 Task: Share confidential client data securely with your team.
Action: Mouse moved to (100, 95)
Screenshot: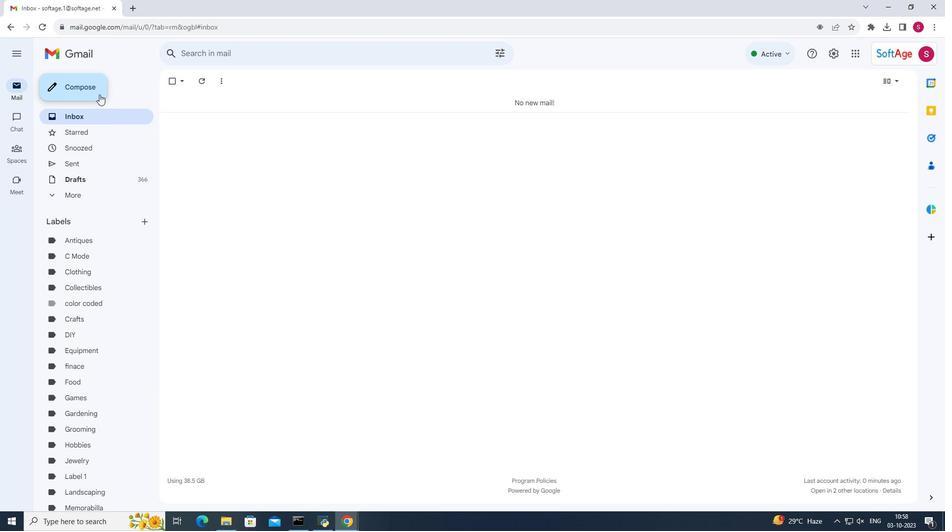 
Action: Mouse pressed left at (100, 95)
Screenshot: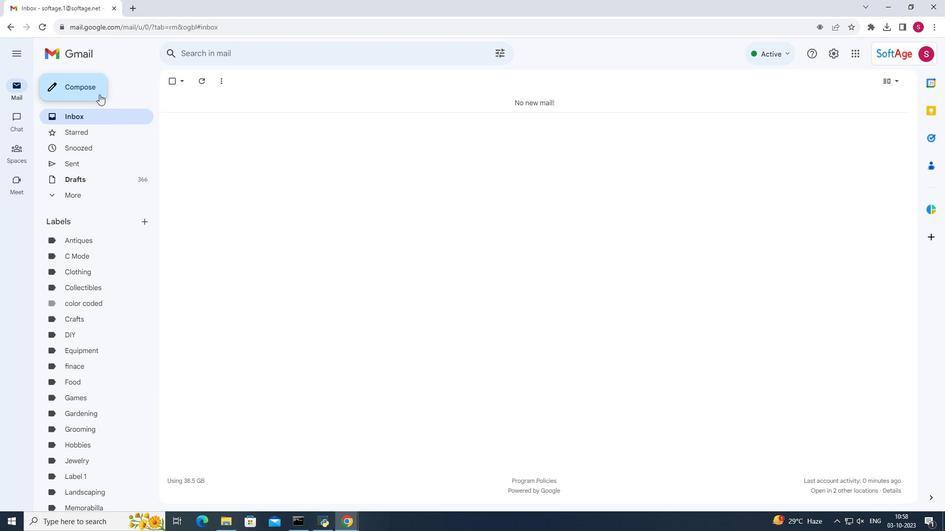 
Action: Mouse moved to (645, 239)
Screenshot: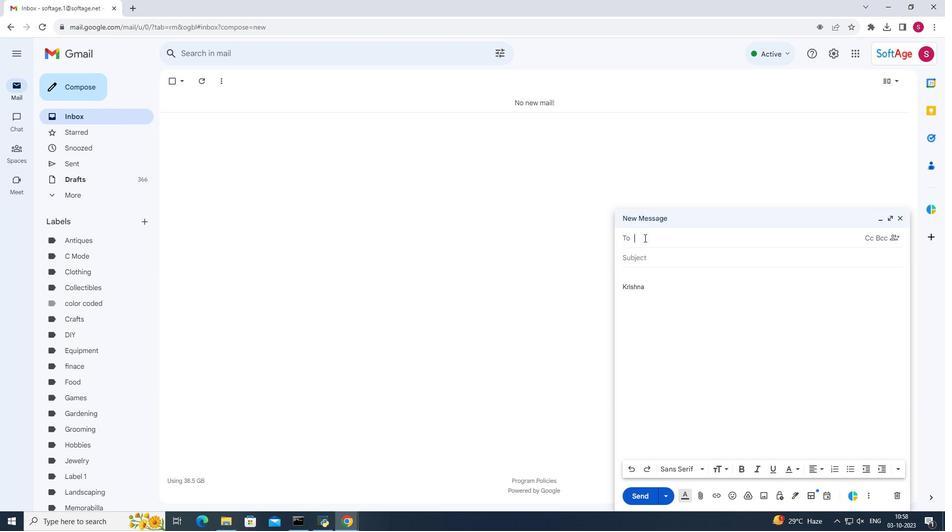 
Action: Mouse pressed left at (645, 239)
Screenshot: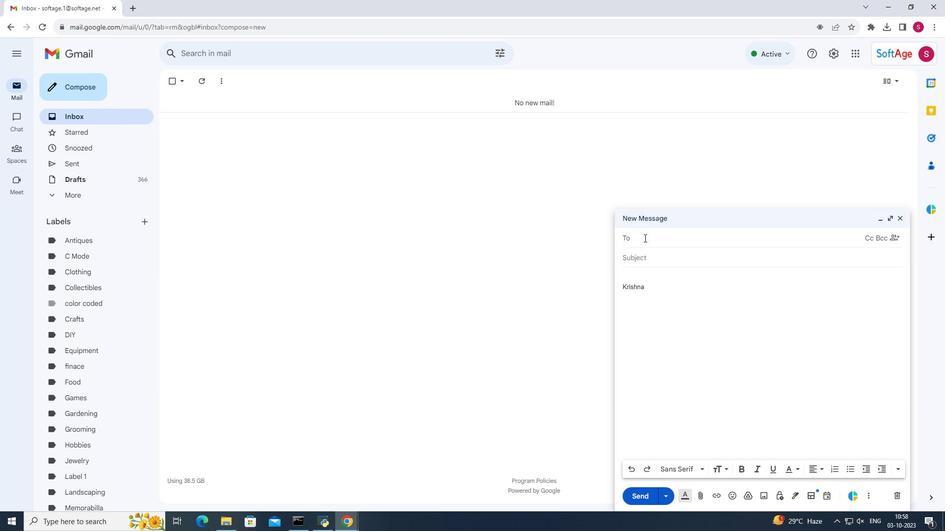 
Action: Mouse moved to (645, 242)
Screenshot: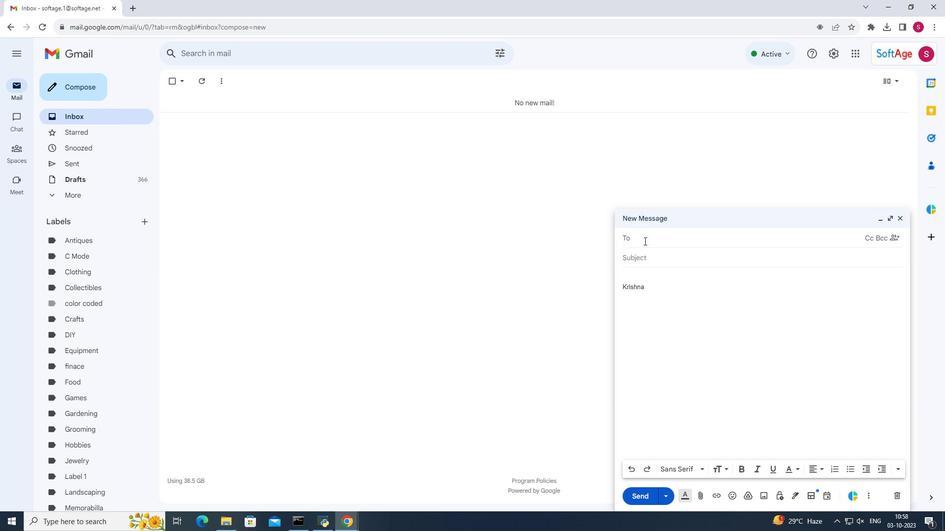 
Action: Key pressed s
Screenshot: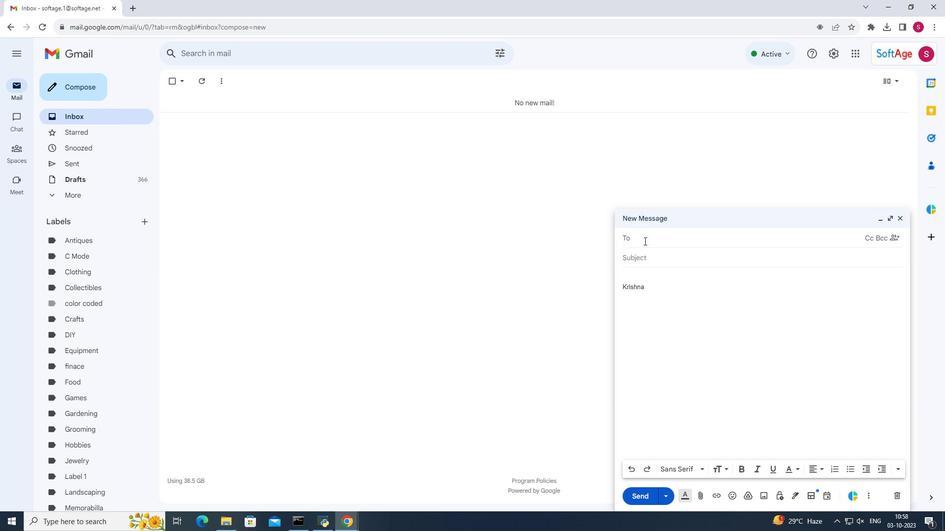 
Action: Mouse moved to (668, 285)
Screenshot: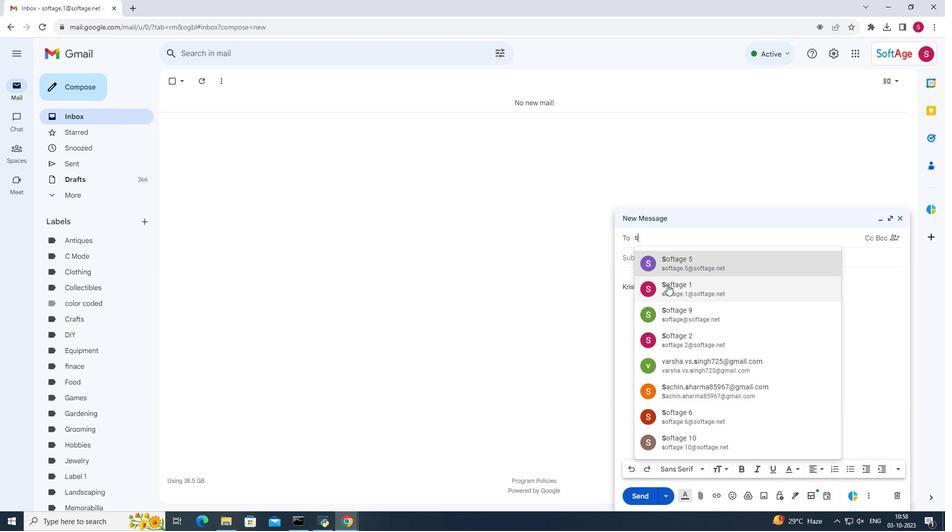 
Action: Mouse pressed left at (668, 285)
Screenshot: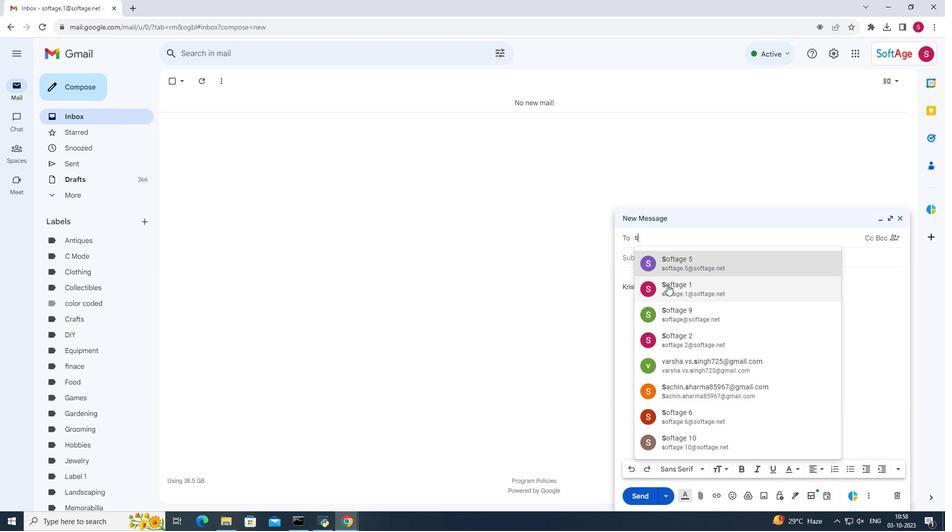 
Action: Mouse moved to (662, 271)
Screenshot: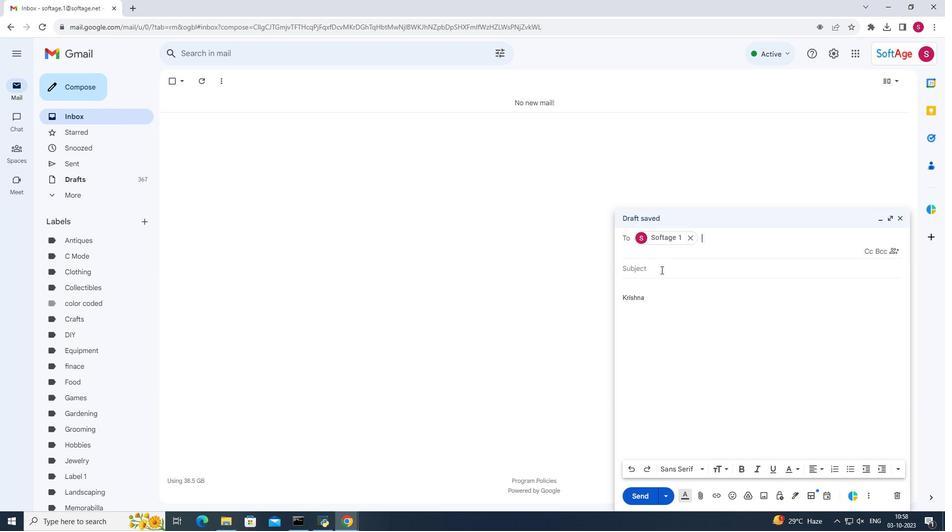 
Action: Mouse pressed left at (662, 271)
Screenshot: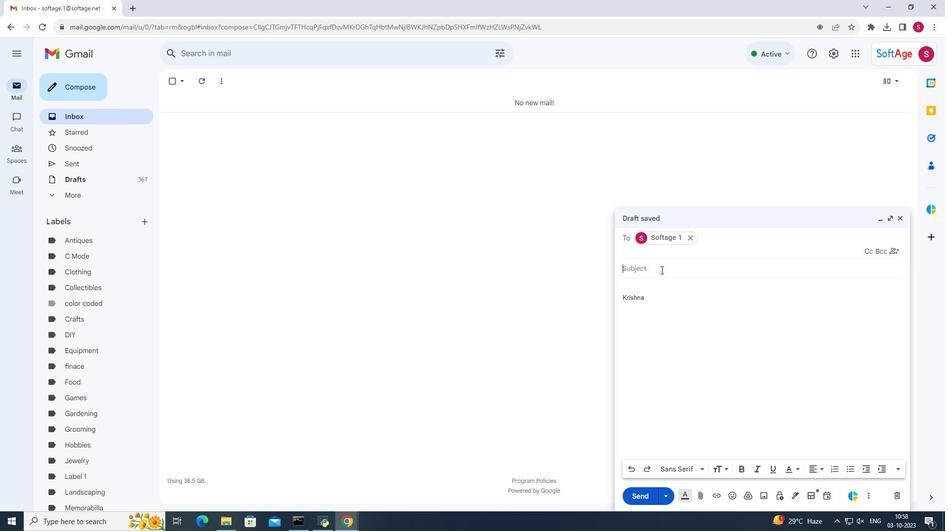 
Action: Key pressed client<Key.space>data
Screenshot: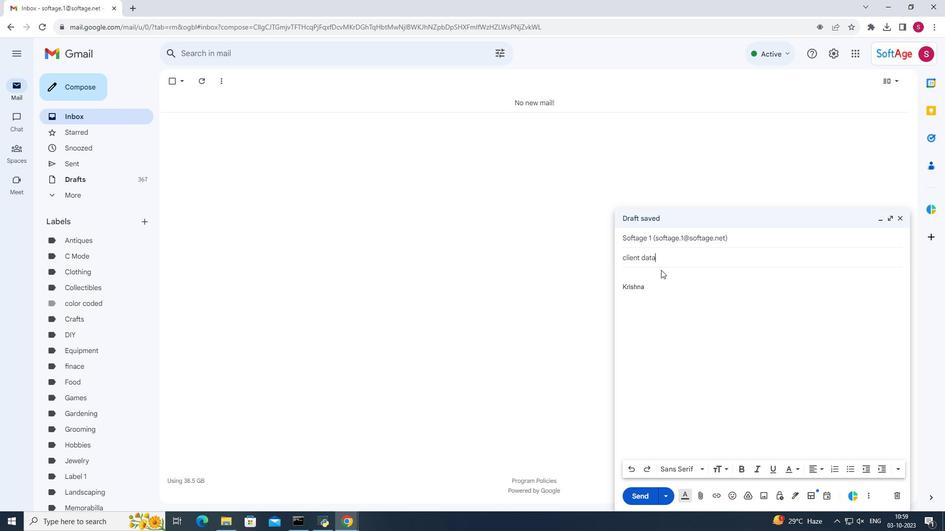 
Action: Mouse moved to (658, 289)
Screenshot: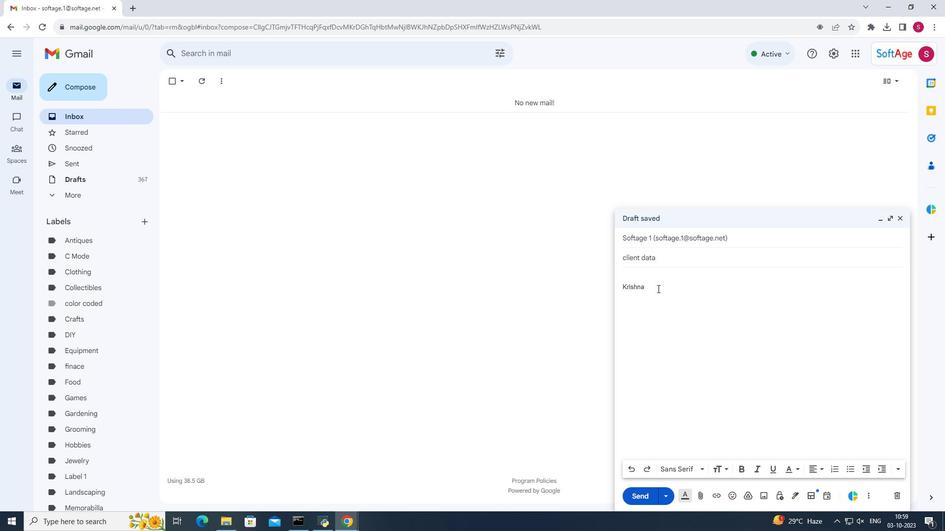 
Action: Mouse pressed left at (658, 289)
Screenshot: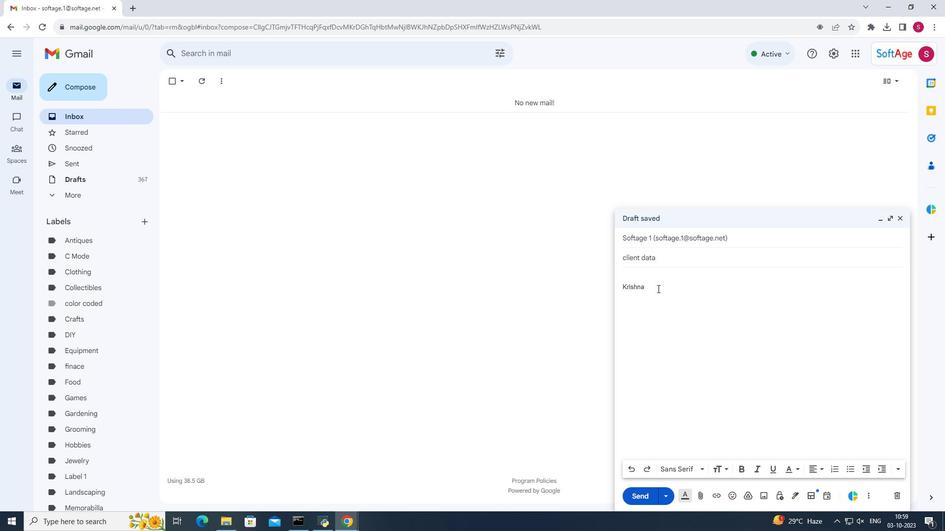 
Action: Mouse moved to (607, 288)
Screenshot: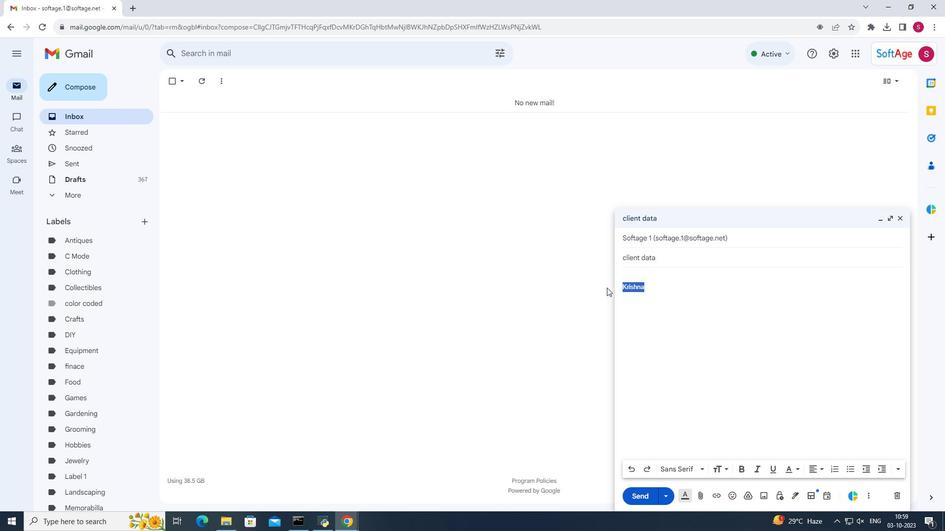 
Action: Key pressed <Key.backspace>
Screenshot: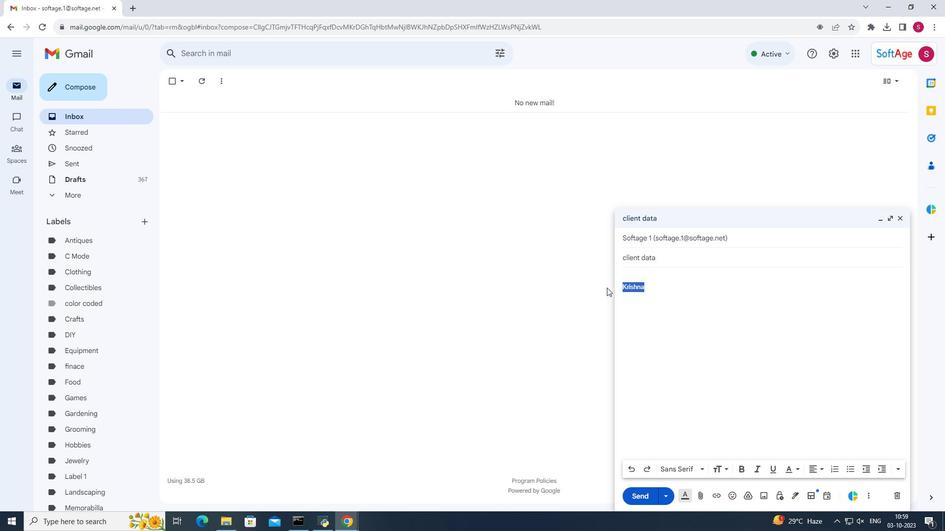 
Action: Mouse moved to (700, 501)
Screenshot: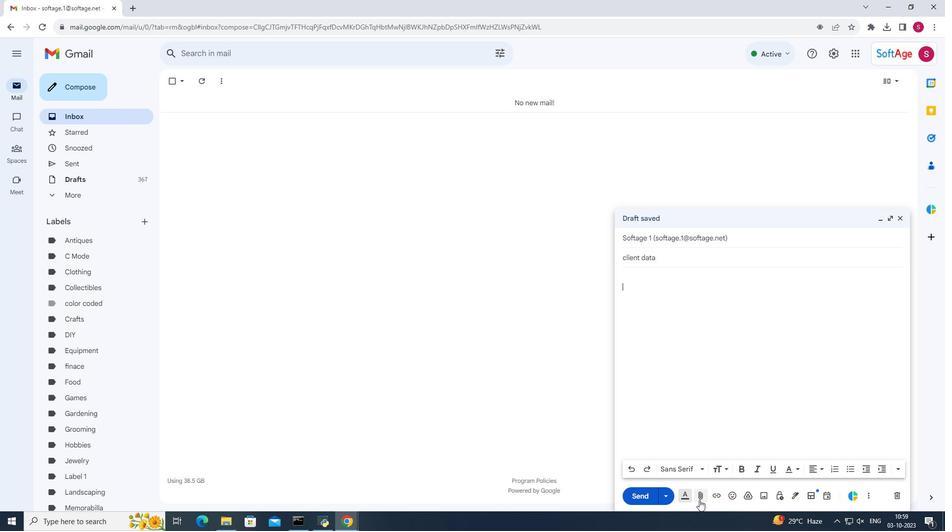 
Action: Mouse pressed left at (700, 501)
Screenshot: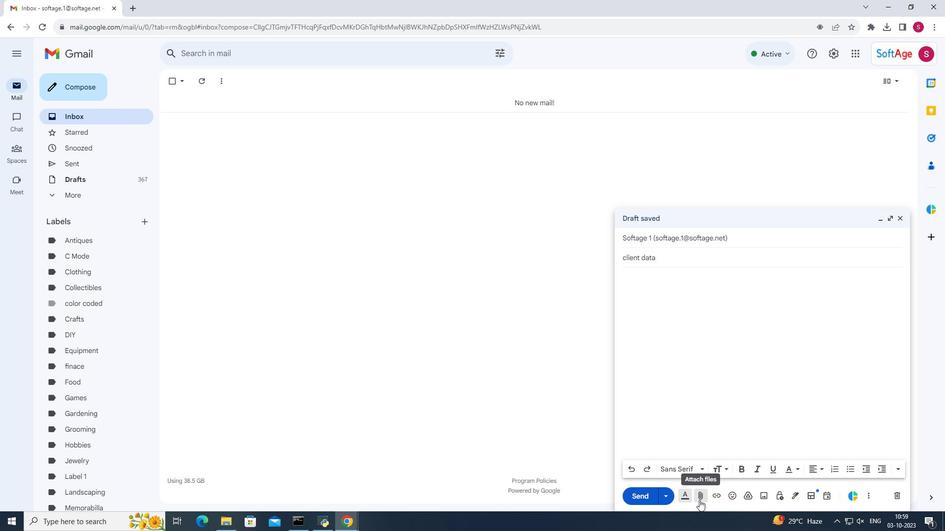 
Action: Mouse moved to (162, 82)
Screenshot: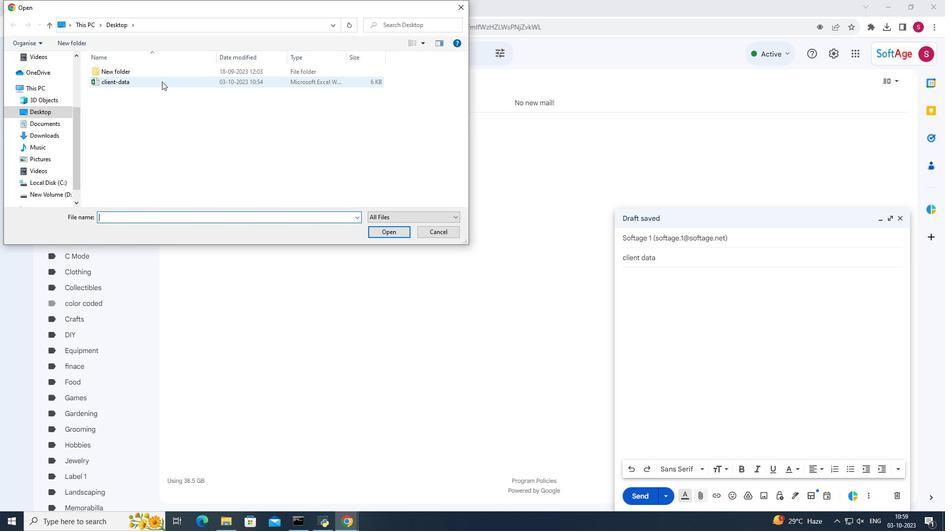 
Action: Mouse pressed left at (162, 82)
Screenshot: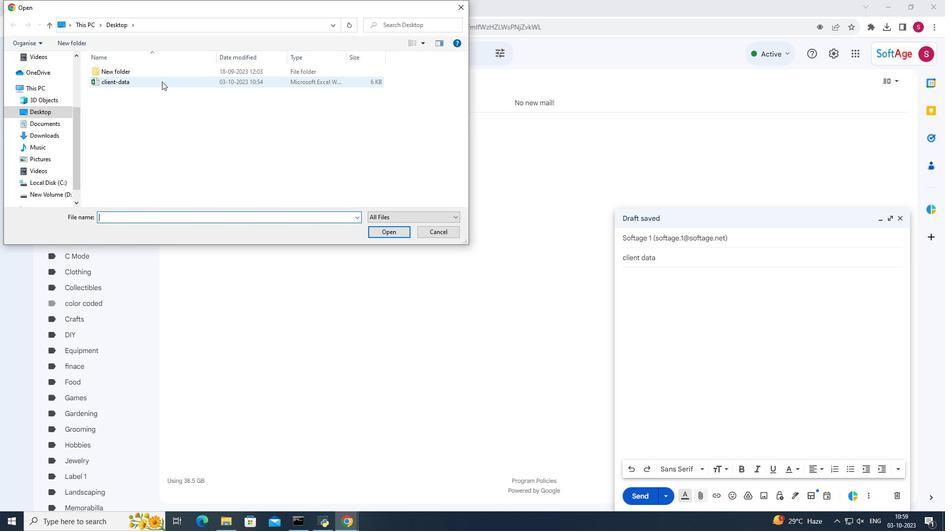 
Action: Mouse moved to (389, 233)
Screenshot: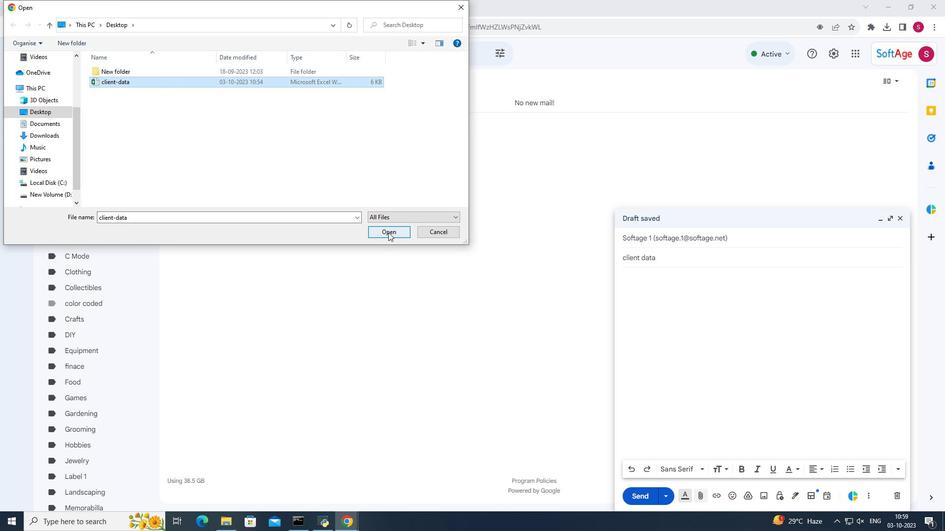 
Action: Mouse pressed left at (389, 233)
Screenshot: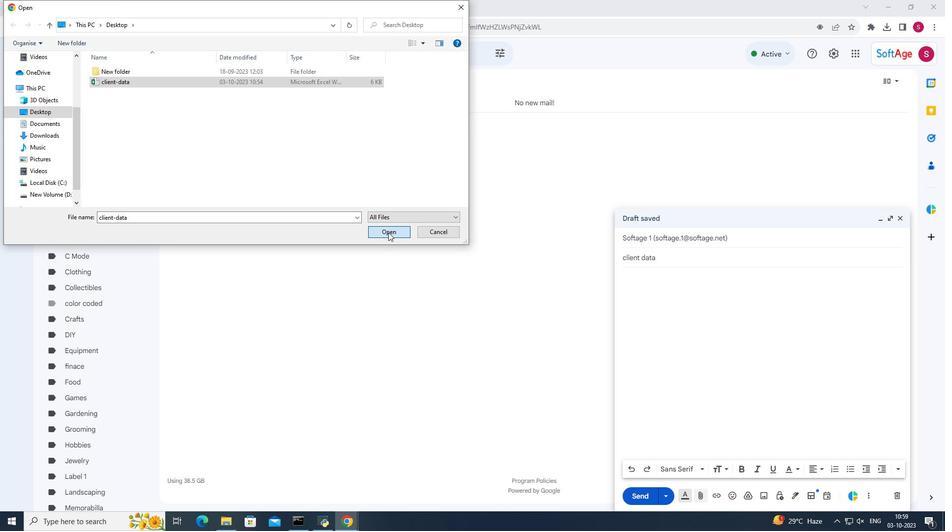 
Action: Mouse moved to (782, 499)
Screenshot: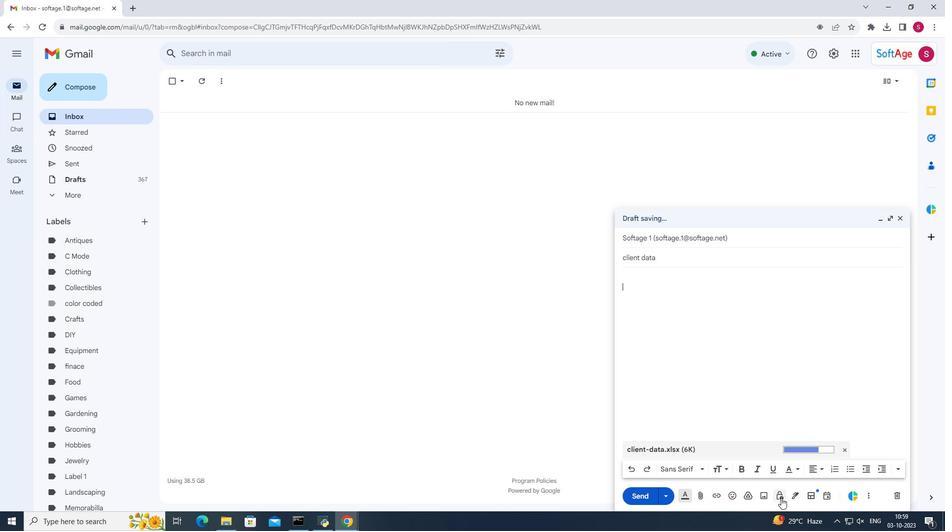 
Action: Mouse pressed left at (782, 499)
Screenshot: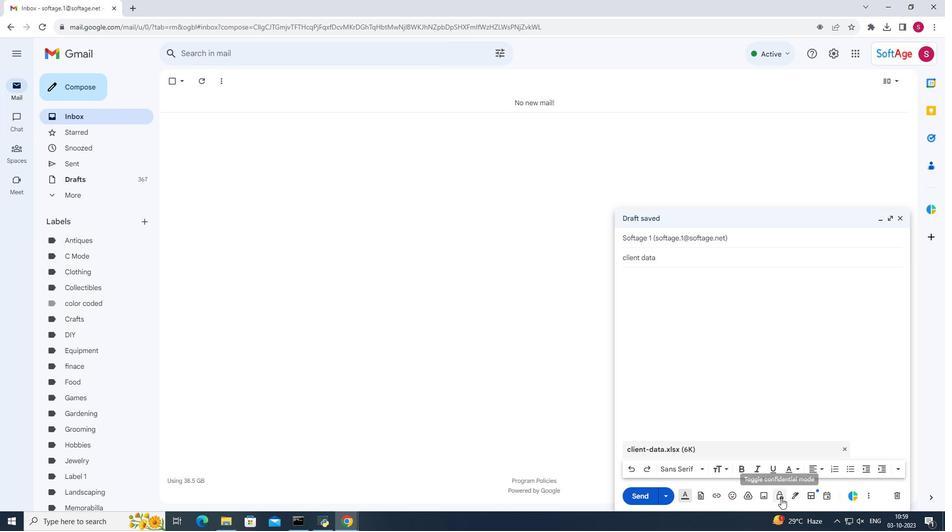 
Action: Mouse moved to (468, 277)
Screenshot: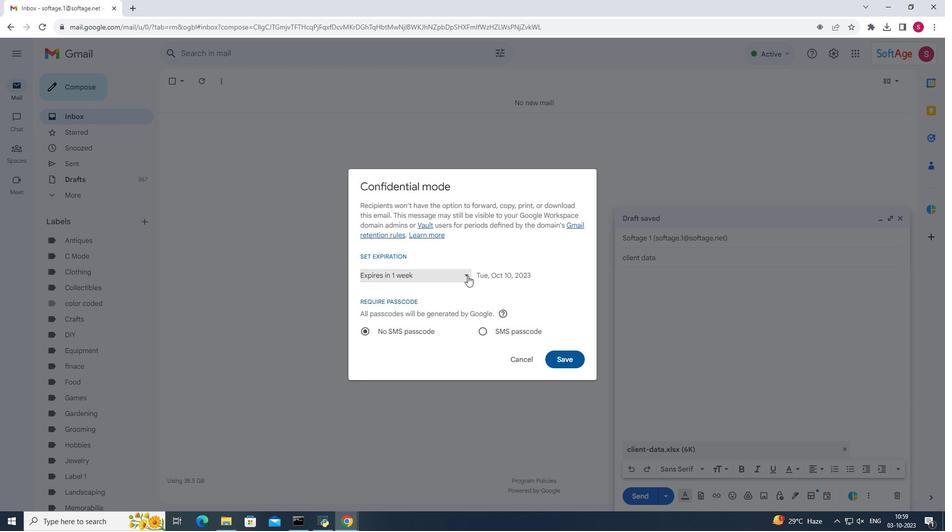 
Action: Mouse pressed left at (468, 277)
Screenshot: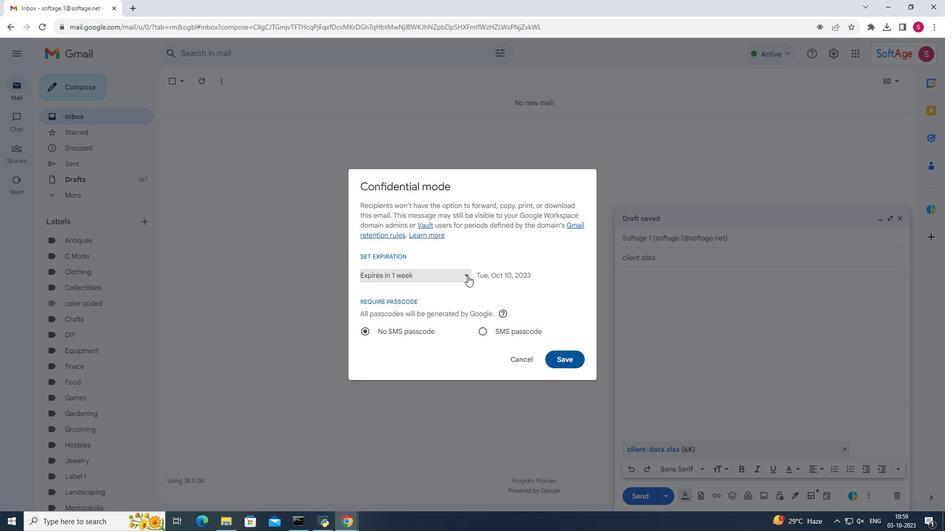 
Action: Mouse moved to (441, 277)
Screenshot: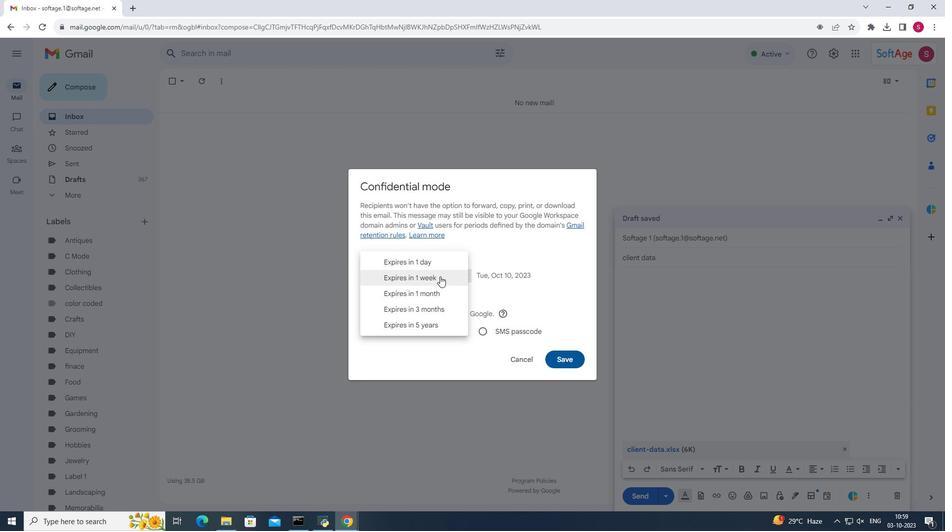 
Action: Mouse pressed left at (441, 277)
Screenshot: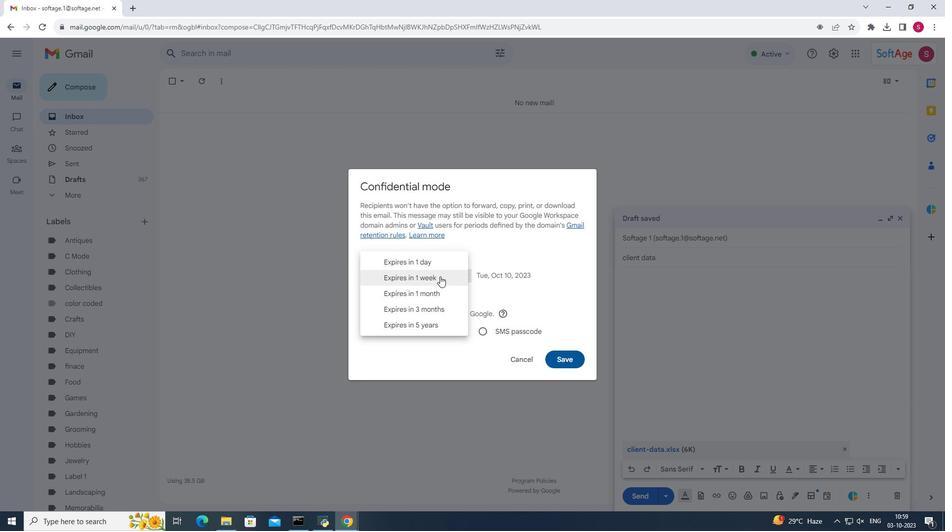 
Action: Mouse moved to (488, 331)
Screenshot: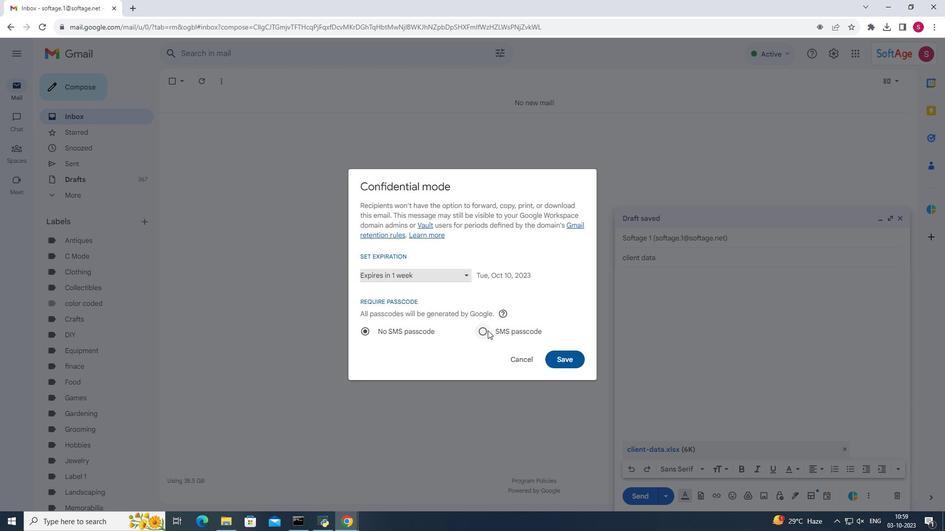 
Action: Mouse pressed left at (488, 331)
Screenshot: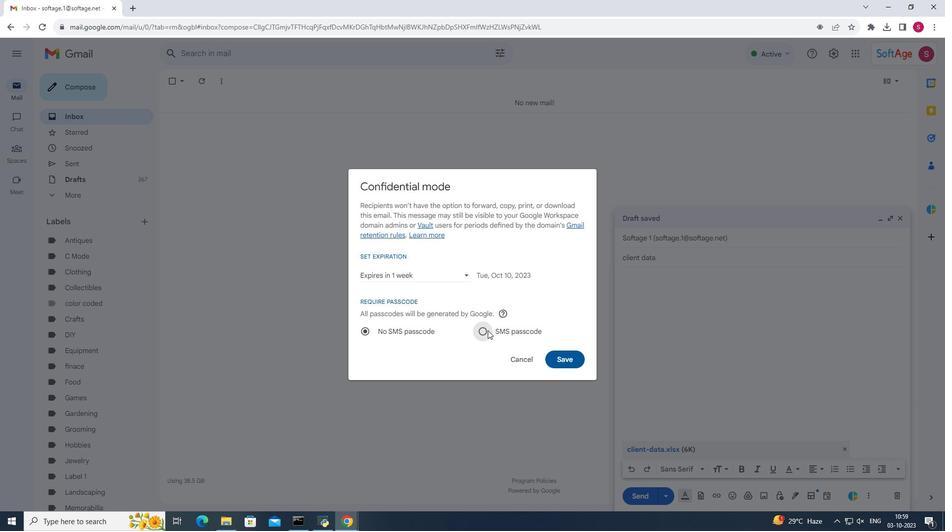 
Action: Mouse moved to (567, 362)
Screenshot: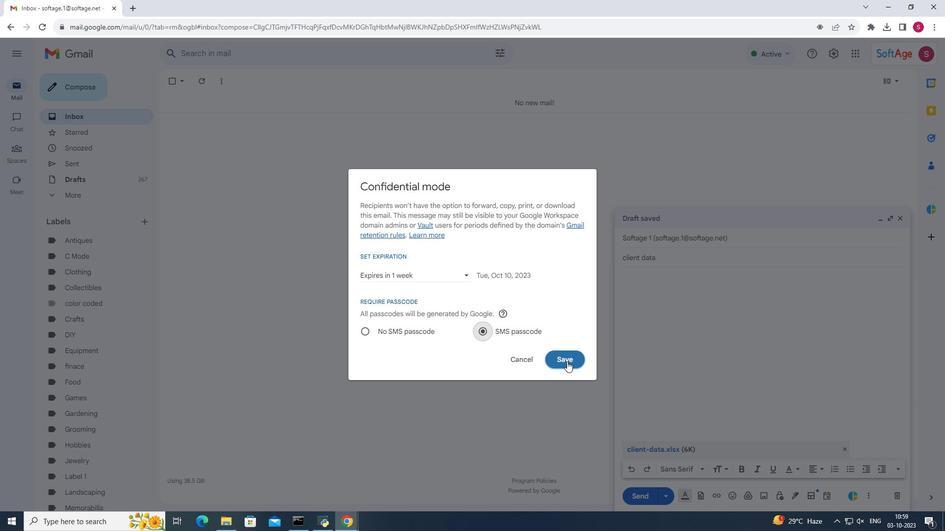 
Action: Mouse pressed left at (567, 362)
Screenshot: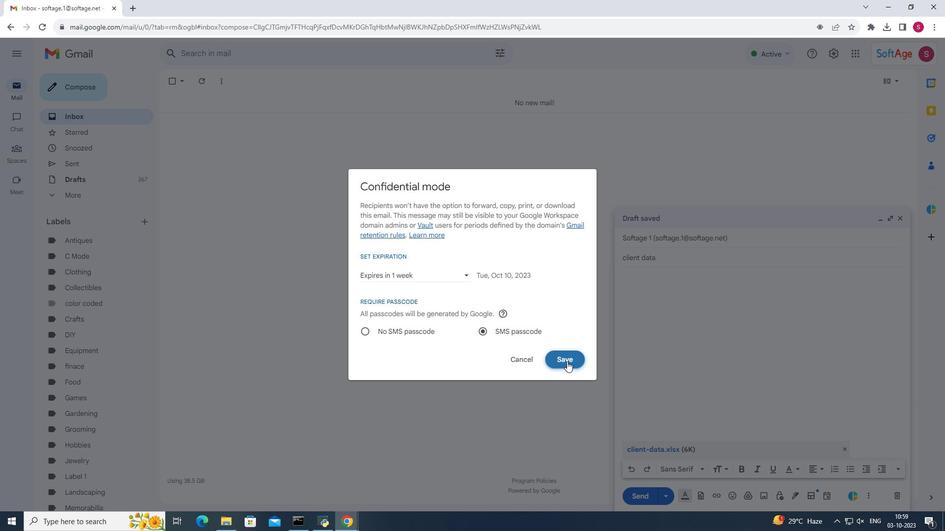 
Action: Mouse moved to (647, 495)
Screenshot: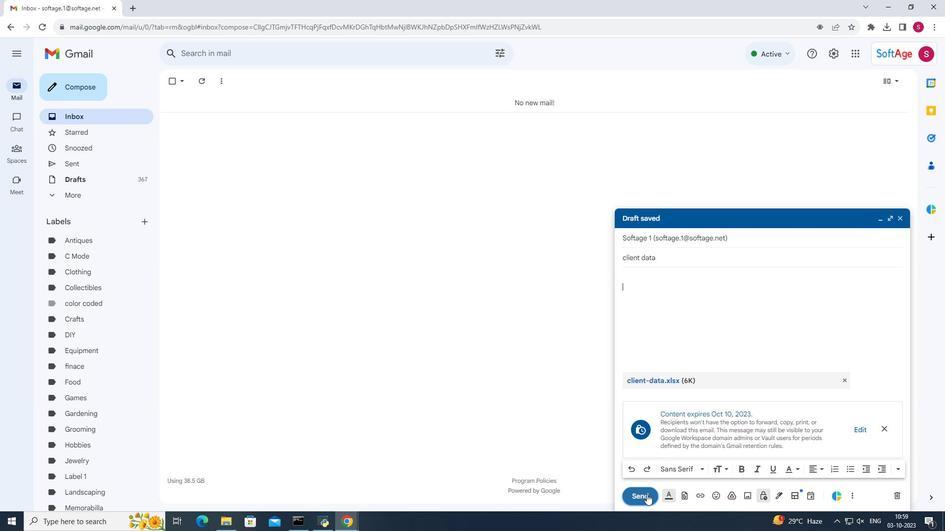 
Action: Mouse pressed left at (647, 495)
Screenshot: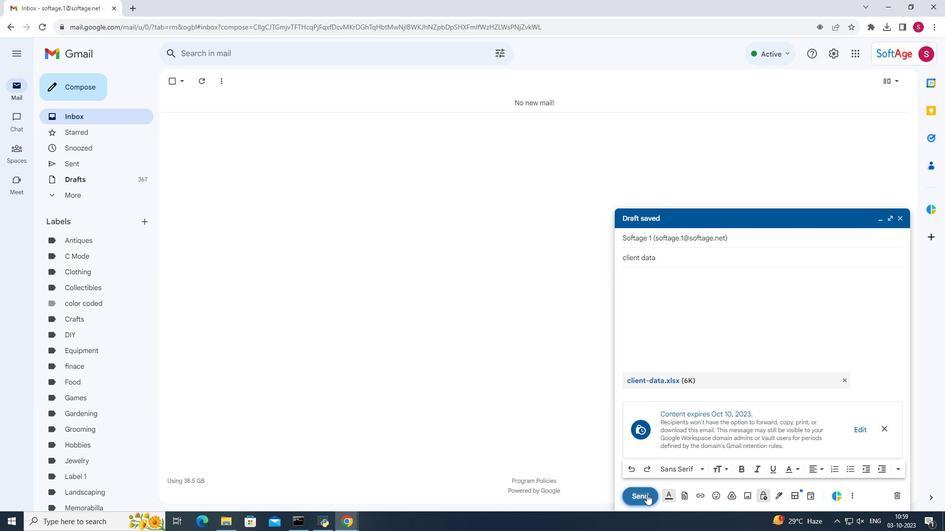 
Action: Mouse moved to (429, 290)
Screenshot: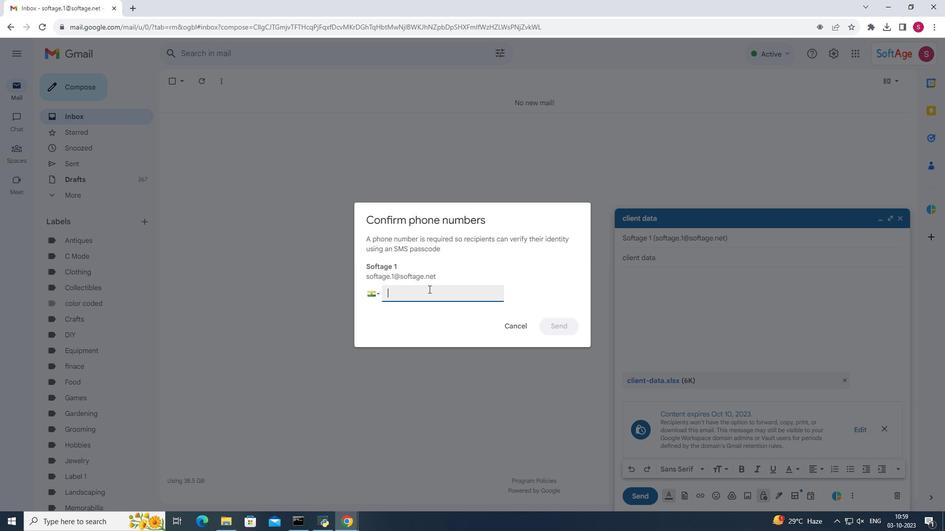 
Action: Key pressed 1235482325
Screenshot: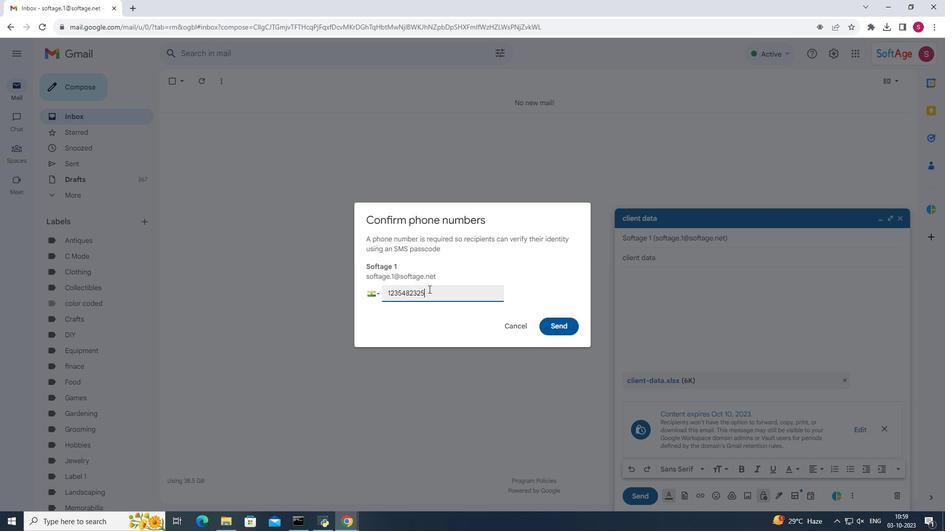 
Action: Mouse moved to (561, 325)
Screenshot: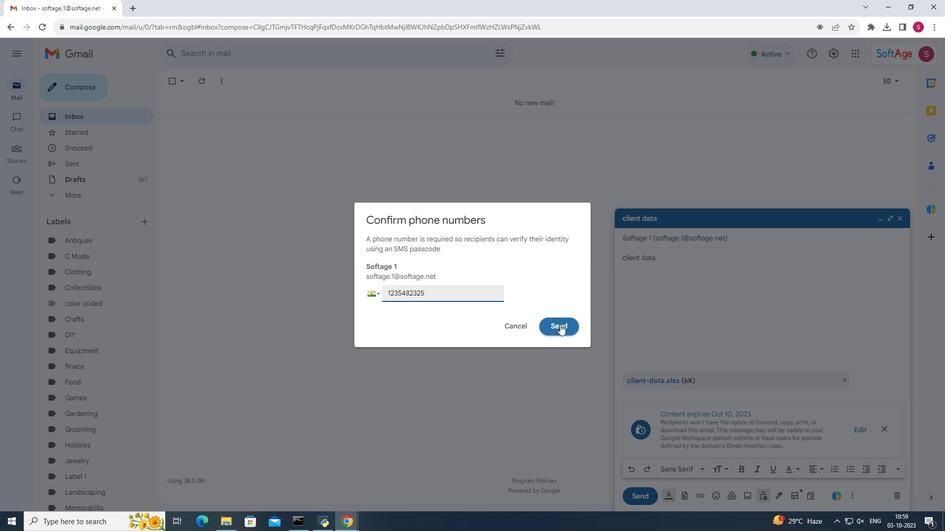 
Action: Mouse pressed left at (561, 325)
Screenshot: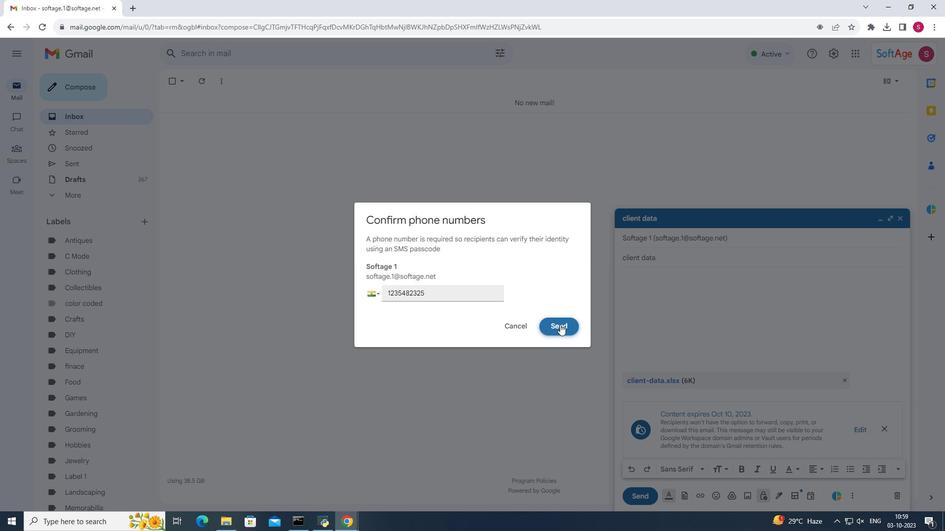 
Action: Mouse moved to (552, 324)
Screenshot: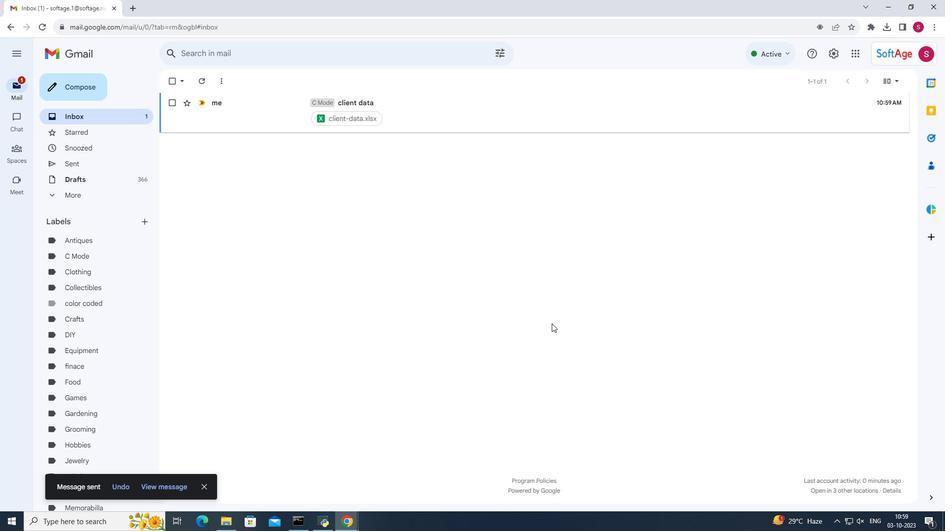 
